 Task: Add Mauro & Gianni Part Skim Ricotta Cheese to the cart.
Action: Mouse moved to (30, 114)
Screenshot: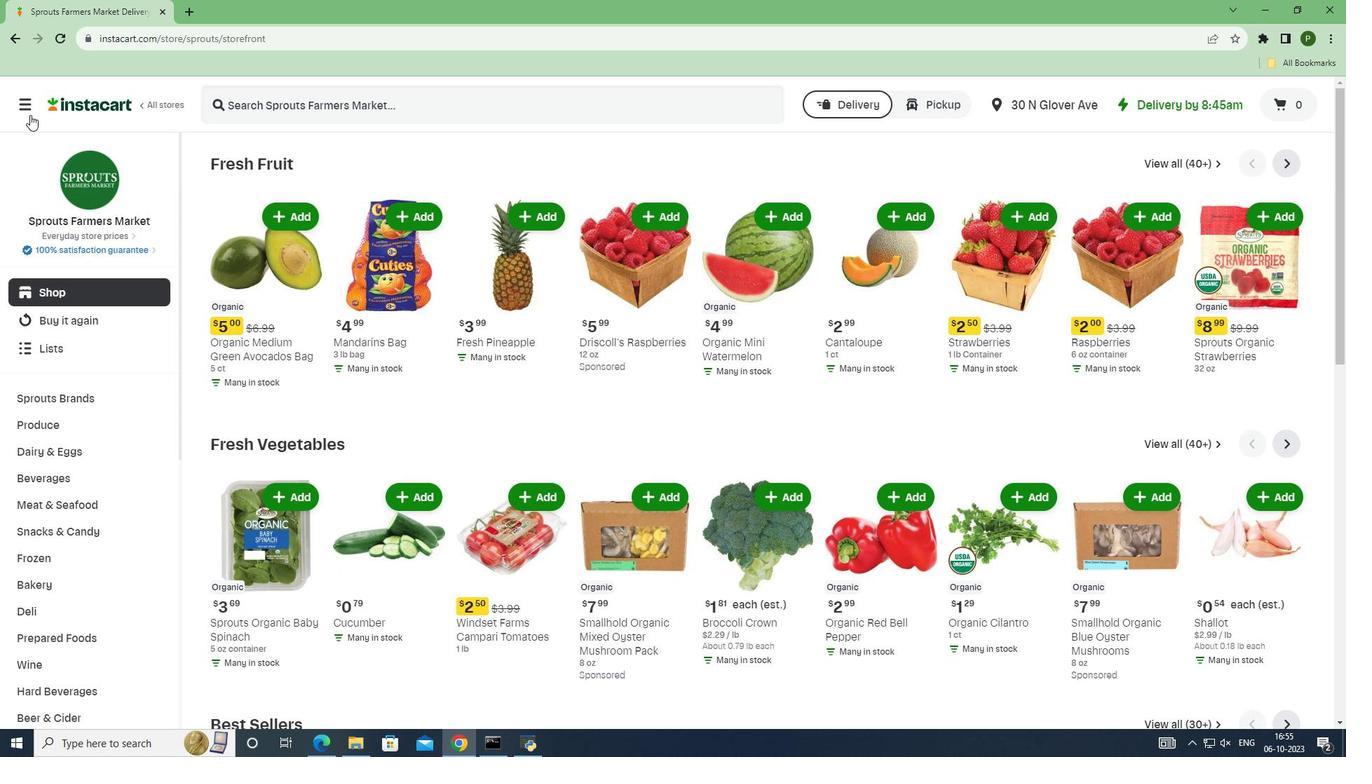 
Action: Mouse pressed left at (30, 114)
Screenshot: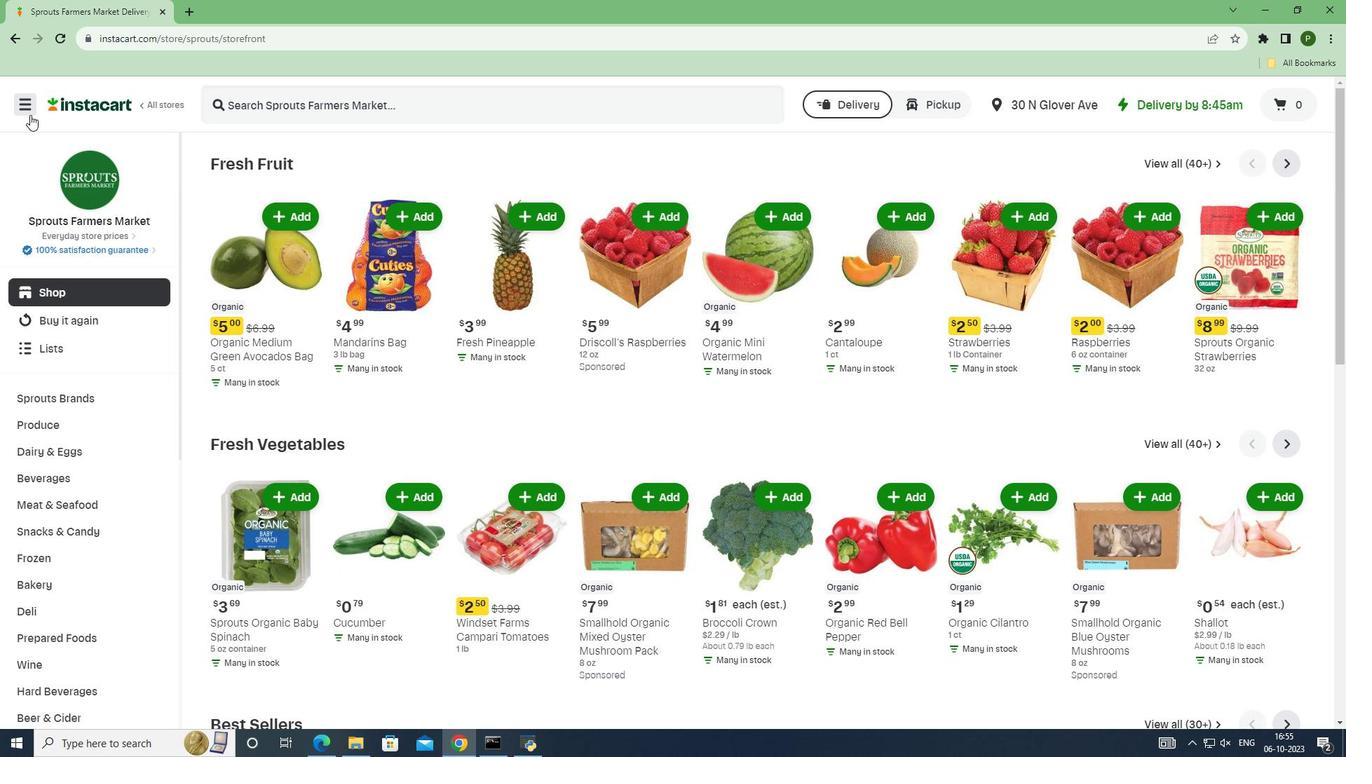 
Action: Mouse moved to (68, 377)
Screenshot: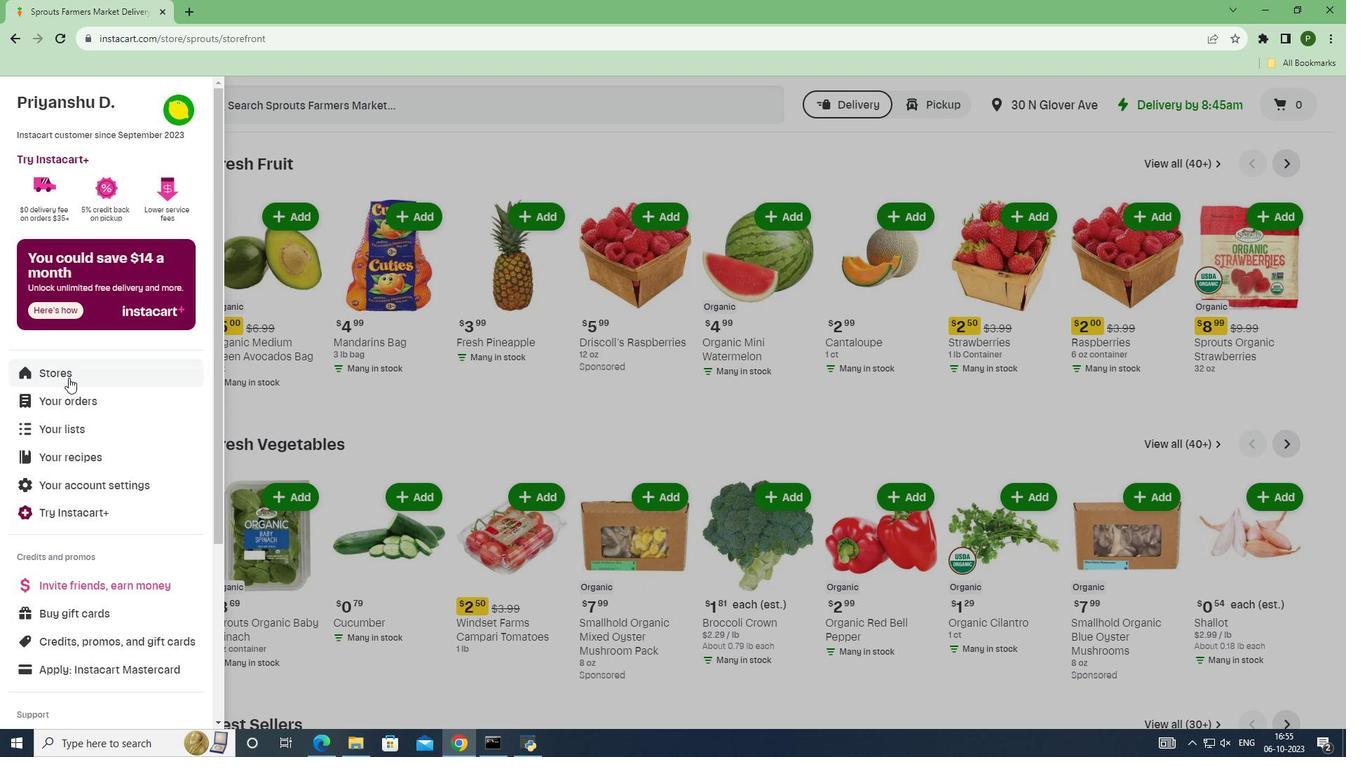 
Action: Mouse pressed left at (68, 377)
Screenshot: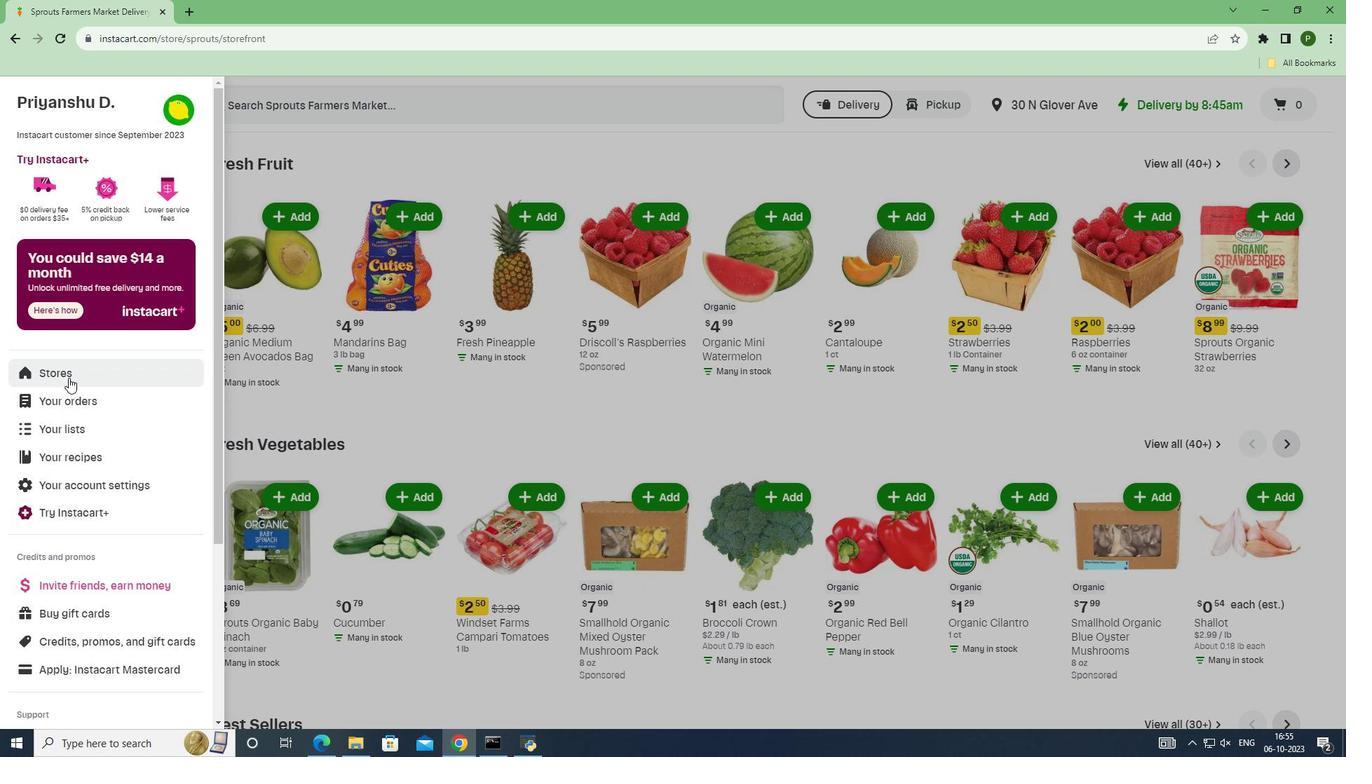 
Action: Mouse moved to (309, 171)
Screenshot: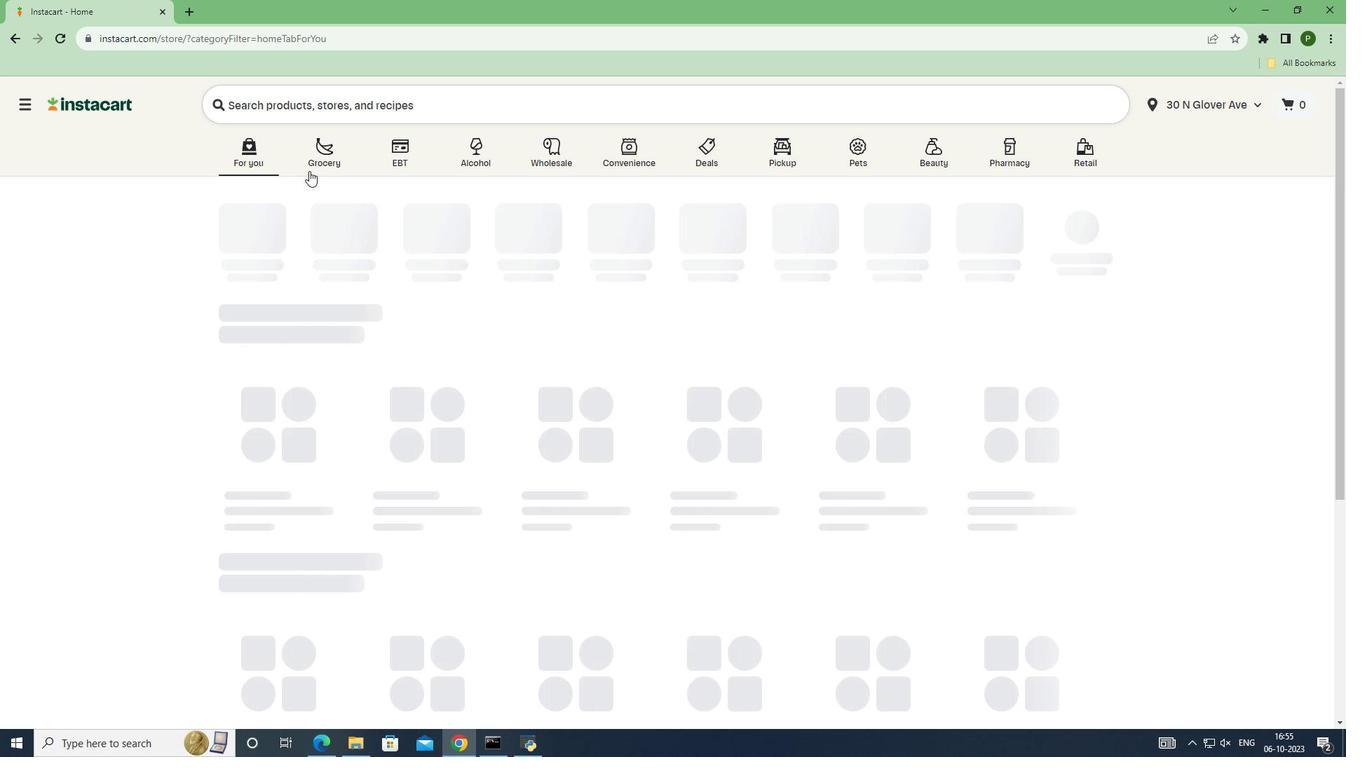
Action: Mouse pressed left at (309, 171)
Screenshot: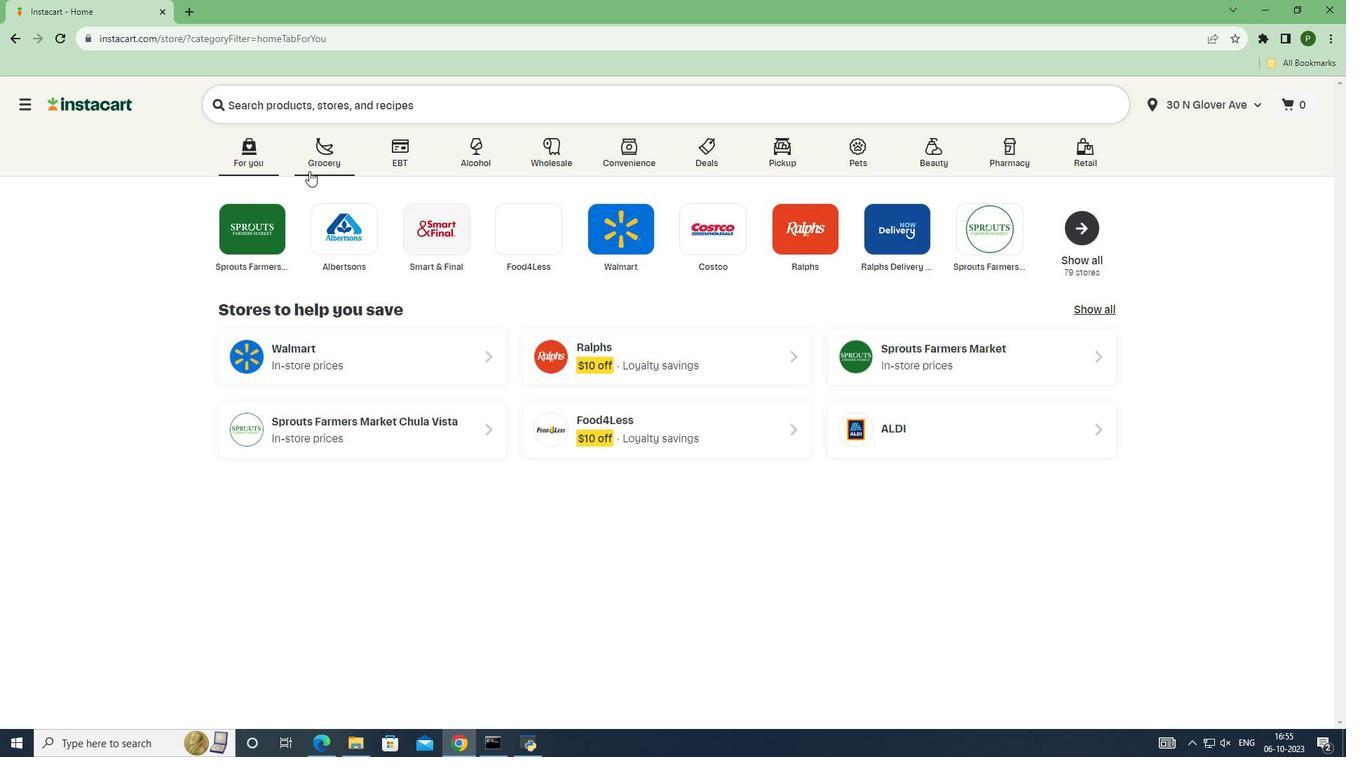 
Action: Mouse moved to (881, 336)
Screenshot: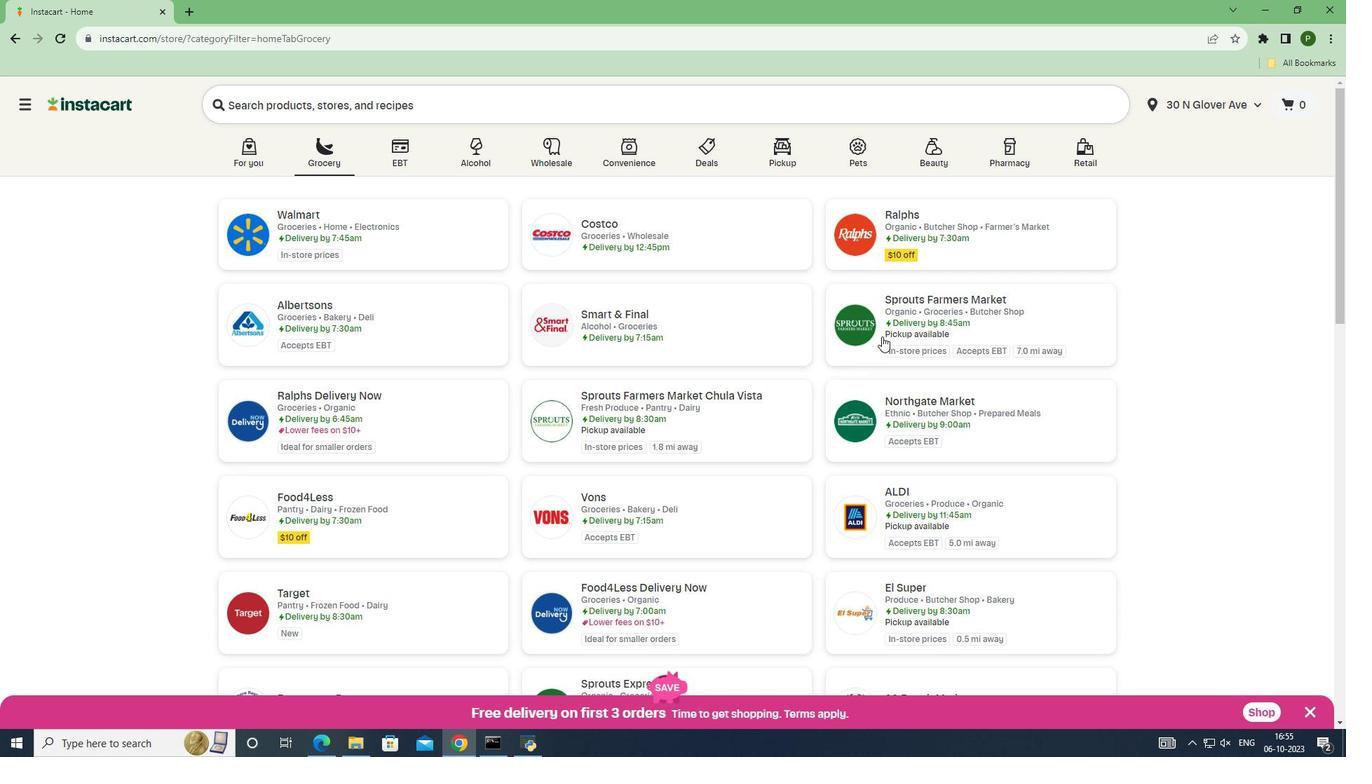 
Action: Mouse pressed left at (881, 336)
Screenshot: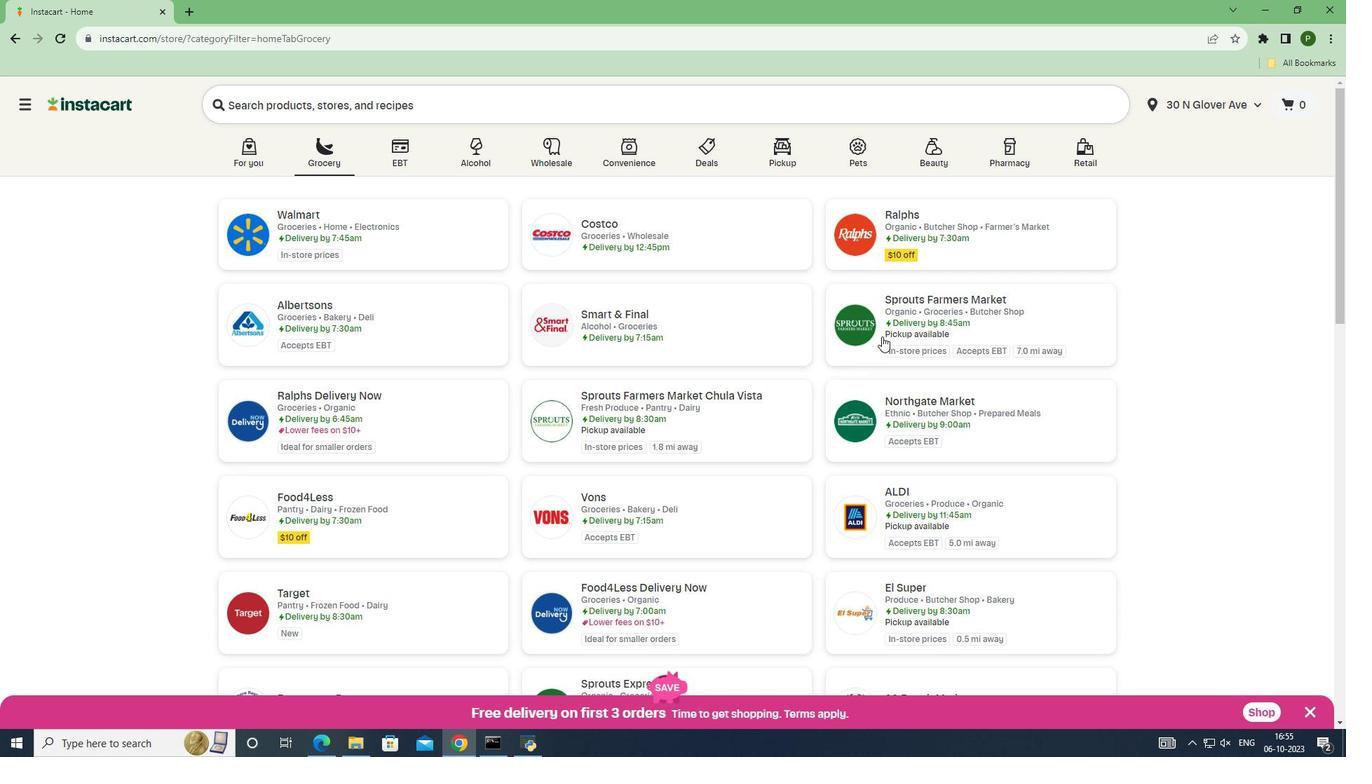 
Action: Mouse moved to (93, 453)
Screenshot: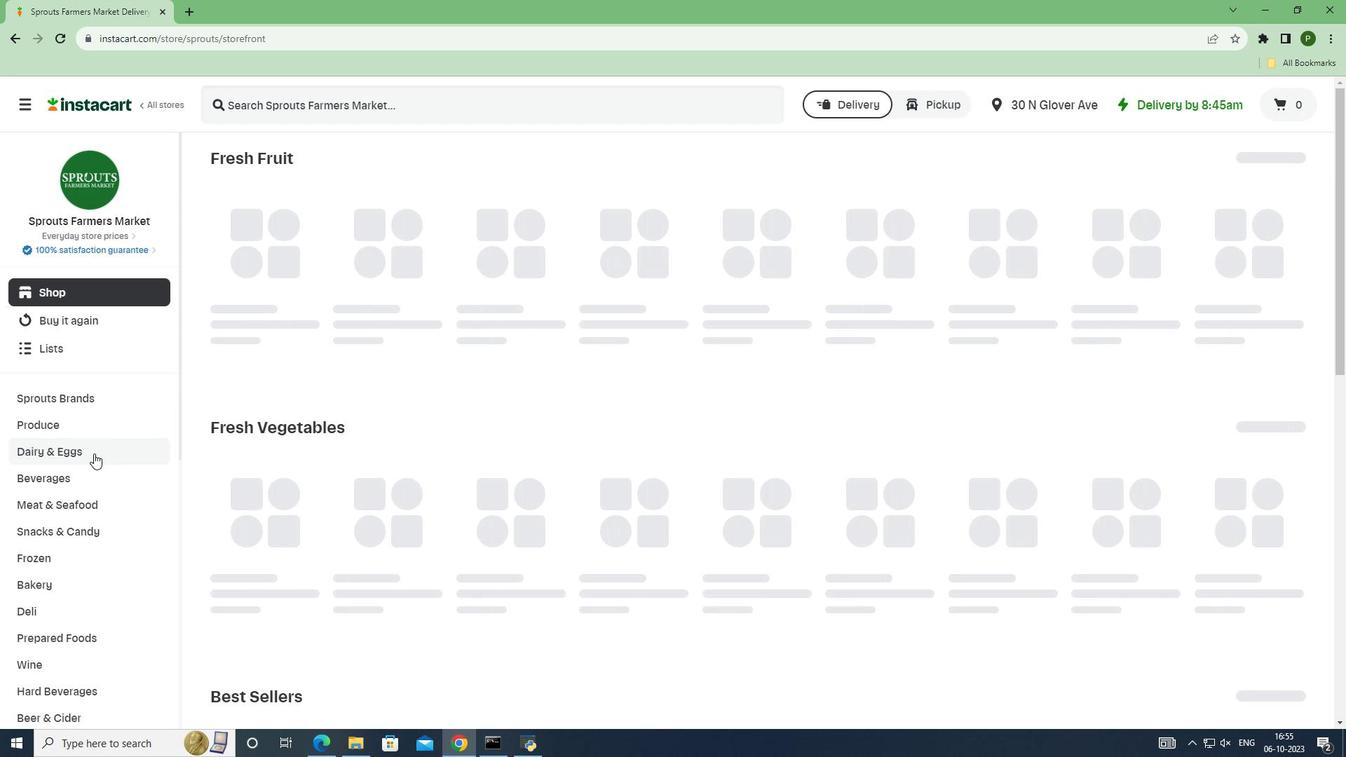 
Action: Mouse pressed left at (93, 453)
Screenshot: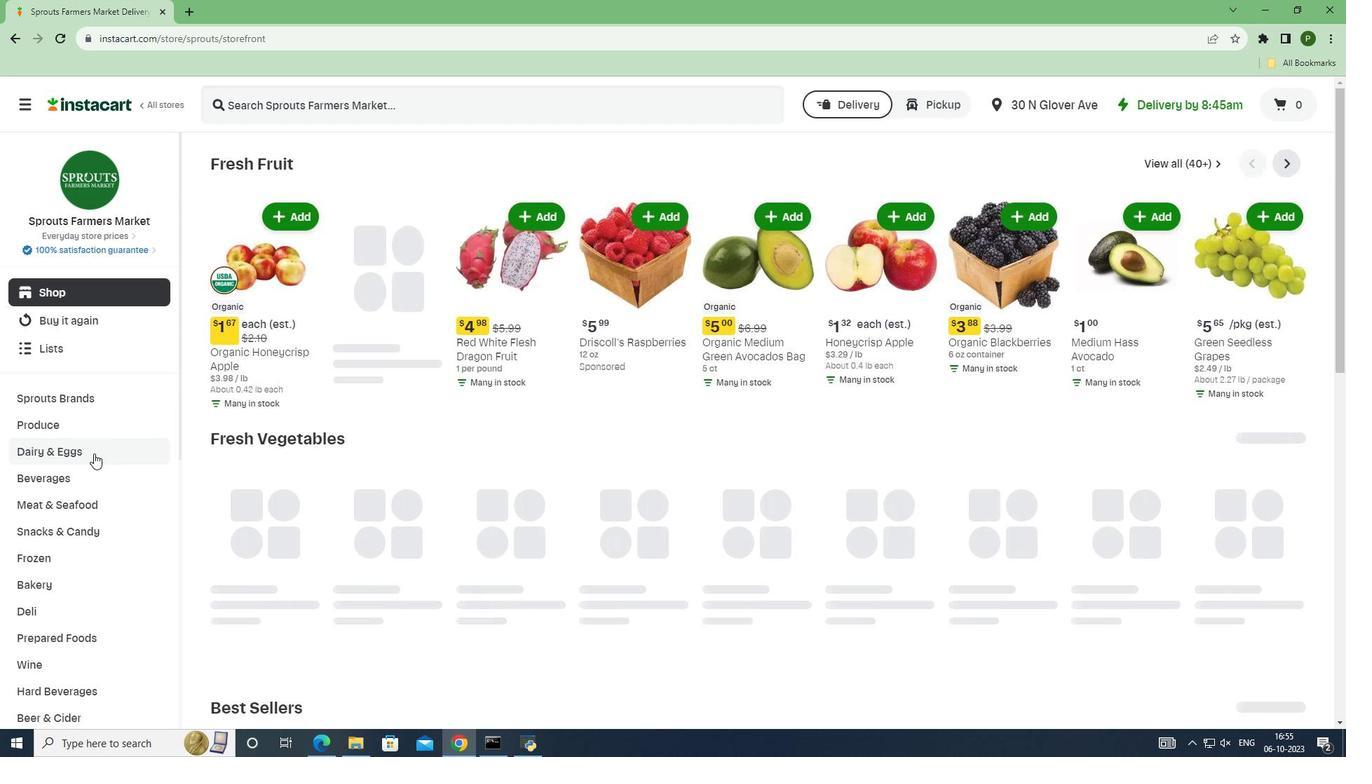 
Action: Mouse moved to (80, 503)
Screenshot: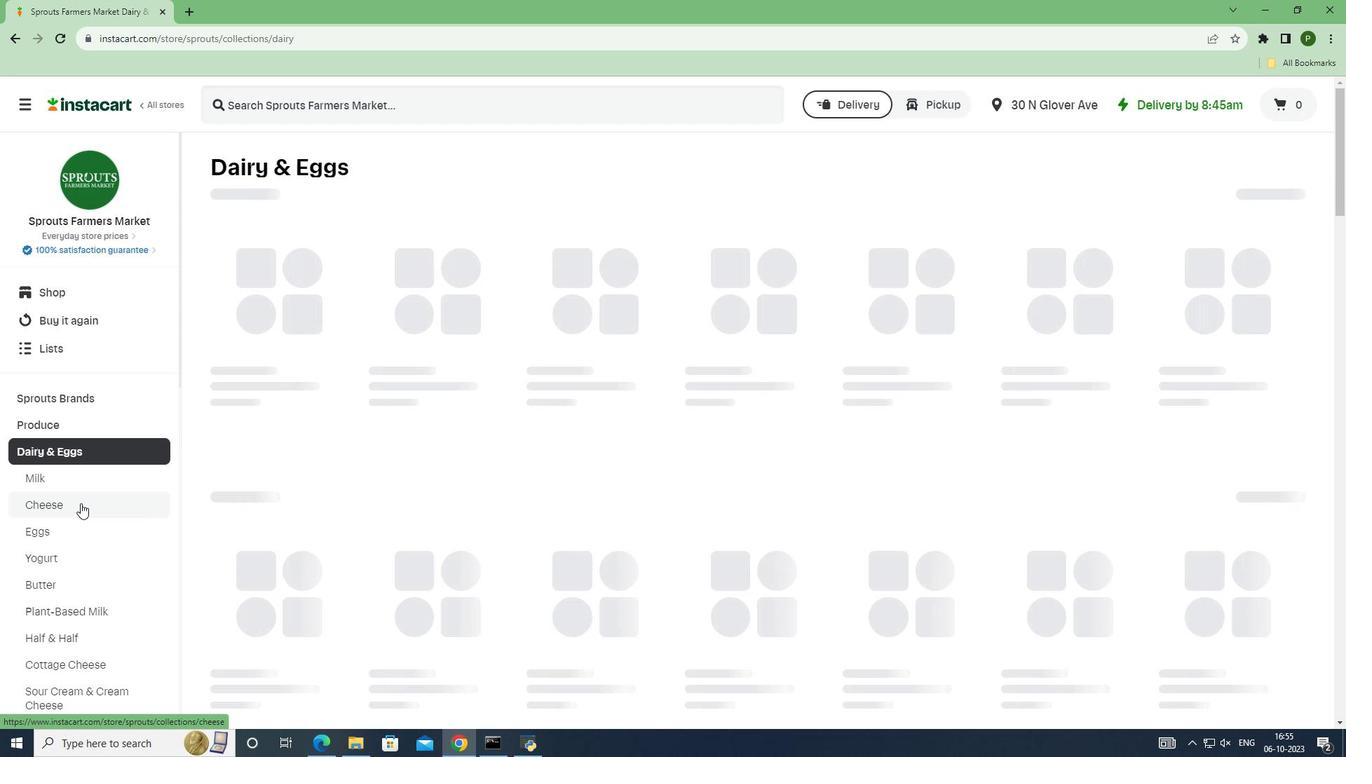 
Action: Mouse pressed left at (80, 503)
Screenshot: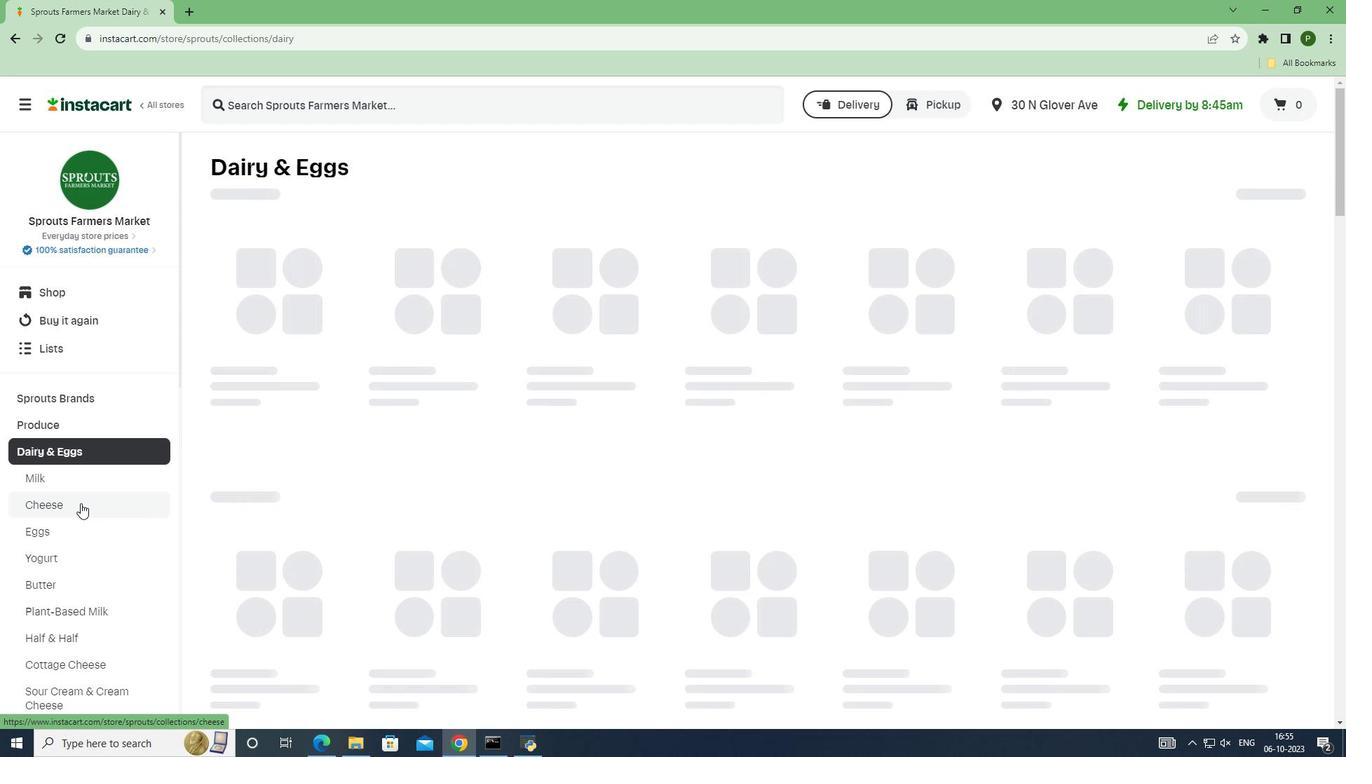 
Action: Mouse moved to (274, 111)
Screenshot: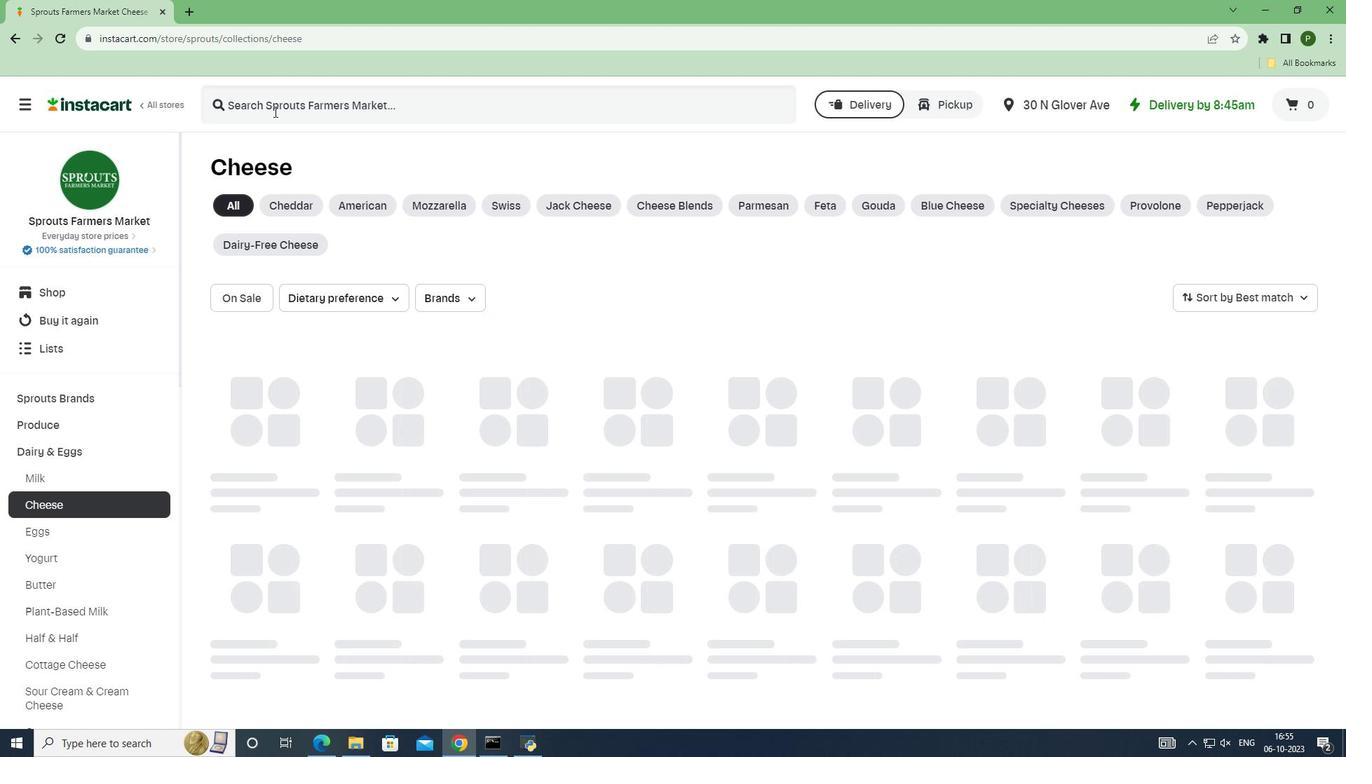 
Action: Mouse pressed left at (274, 111)
Screenshot: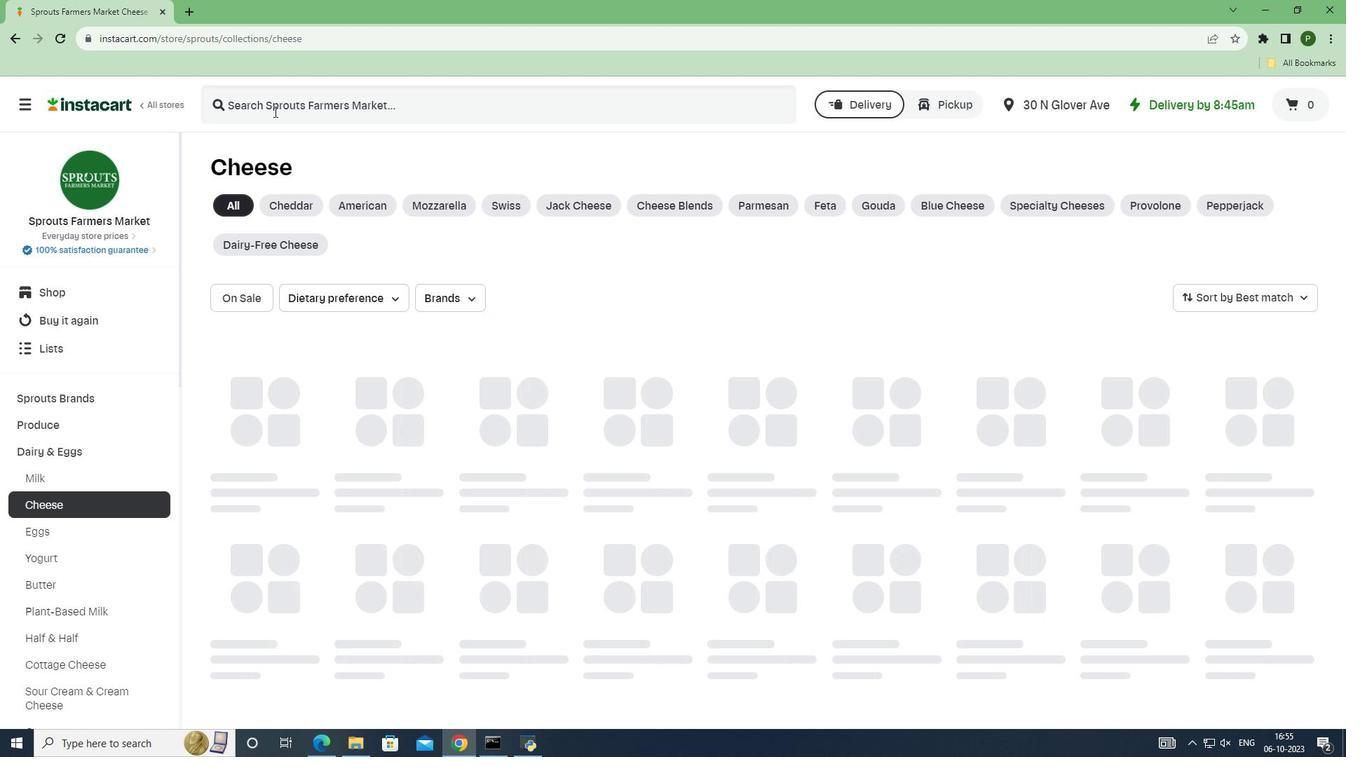 
Action: Key pressed m<Key.caps_lock>AURO<Key.space><Key.shift>&<Key.space><Key.caps_lock>g<Key.caps_lock>IANNI<Key.space><Key.caps_lock>p<Key.caps_lock>ART<Key.space><Key.caps_lock>s<Key.caps_lock>KIM<Key.space><Key.caps_lock>r<Key.caps_lock>ICOTTA<Key.space><Key.caps_lock>c<Key.caps_lock>HEESE<Key.enter>
Screenshot: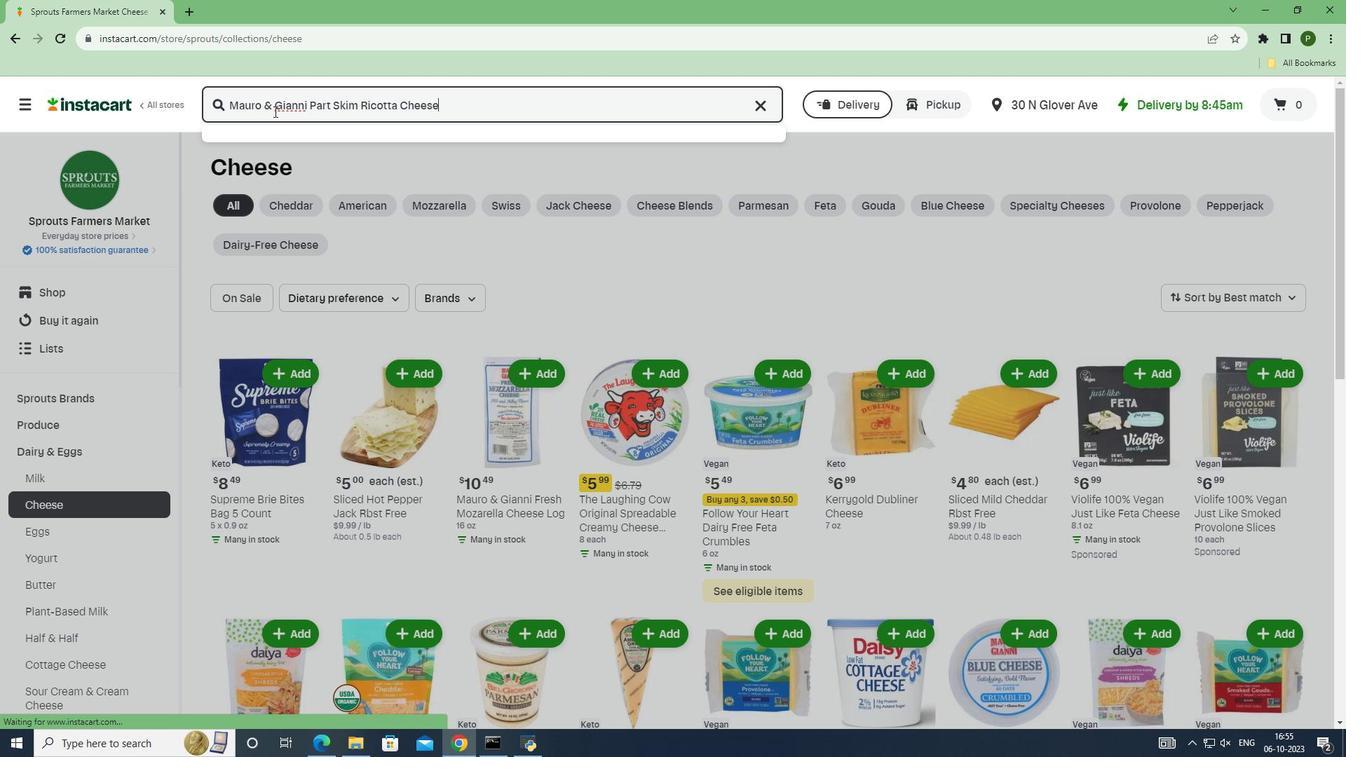
Action: Mouse moved to (375, 263)
Screenshot: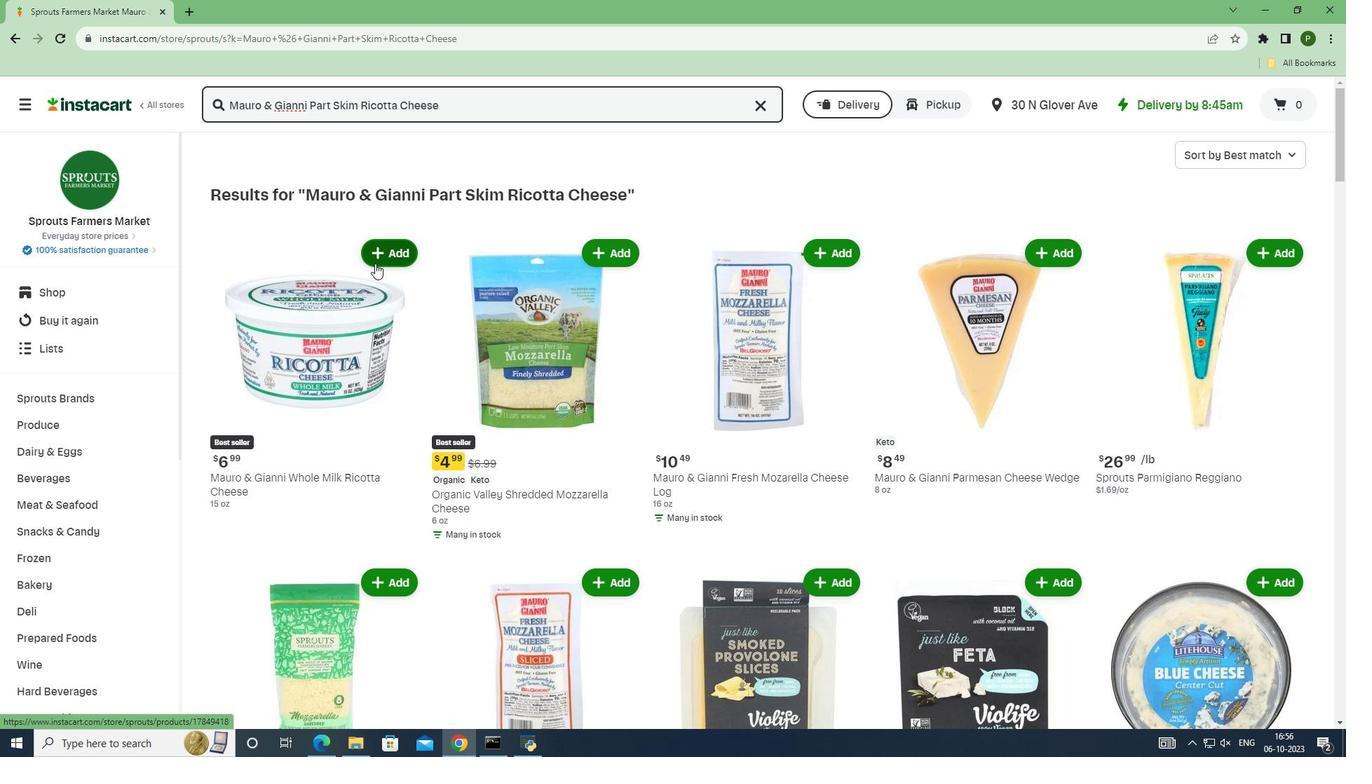 
Action: Mouse pressed left at (375, 263)
Screenshot: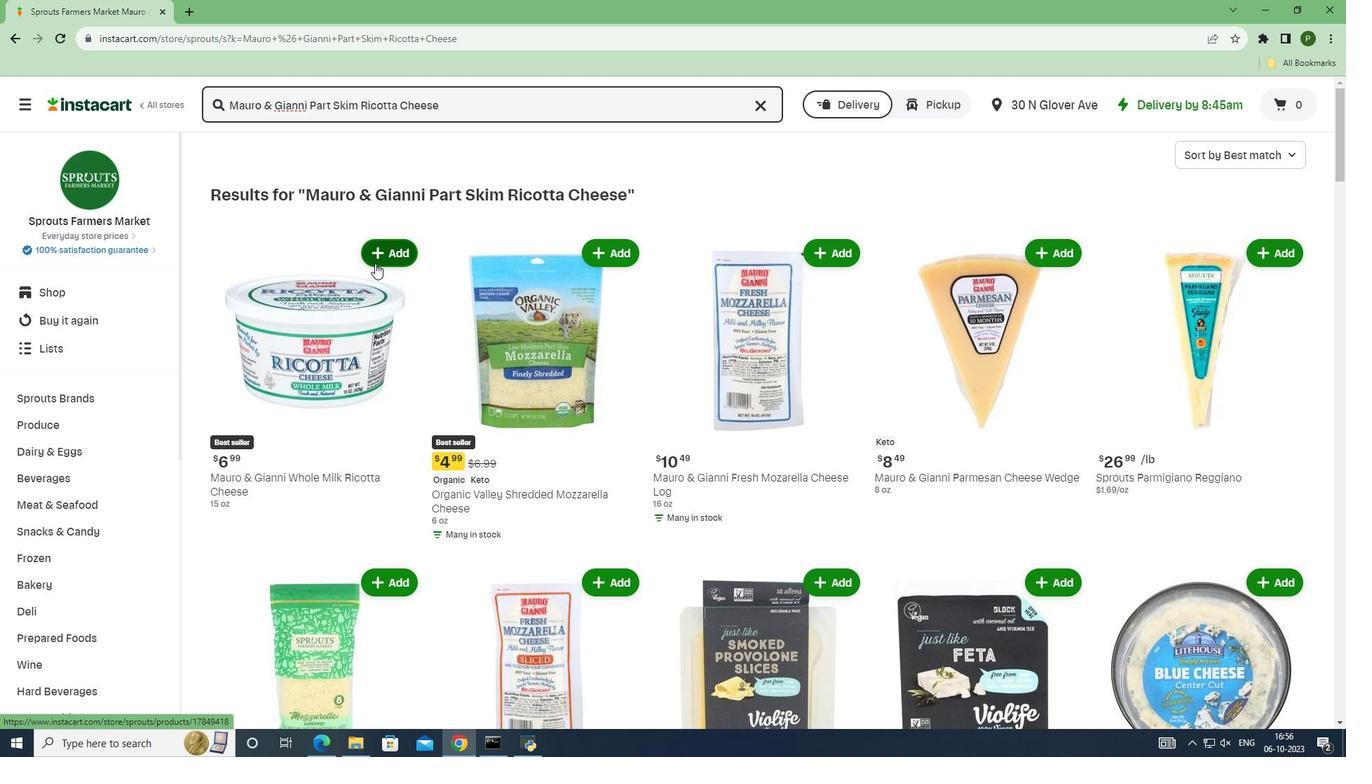 
Action: Mouse moved to (435, 321)
Screenshot: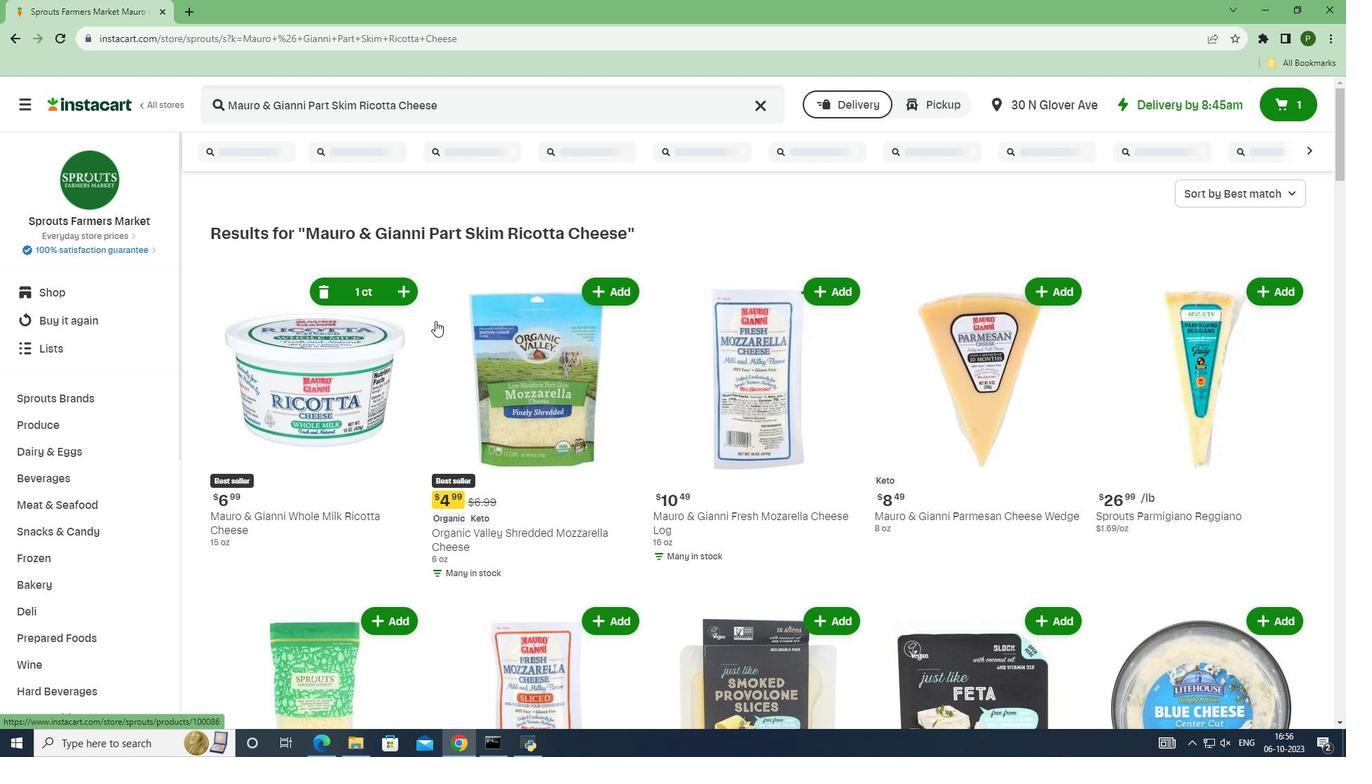 
